 Task: Create a due date automation trigger when advanced on, on the monday of the week before a card is due add dates due in less than 1 days at 11:00 AM.
Action: Mouse moved to (1102, 92)
Screenshot: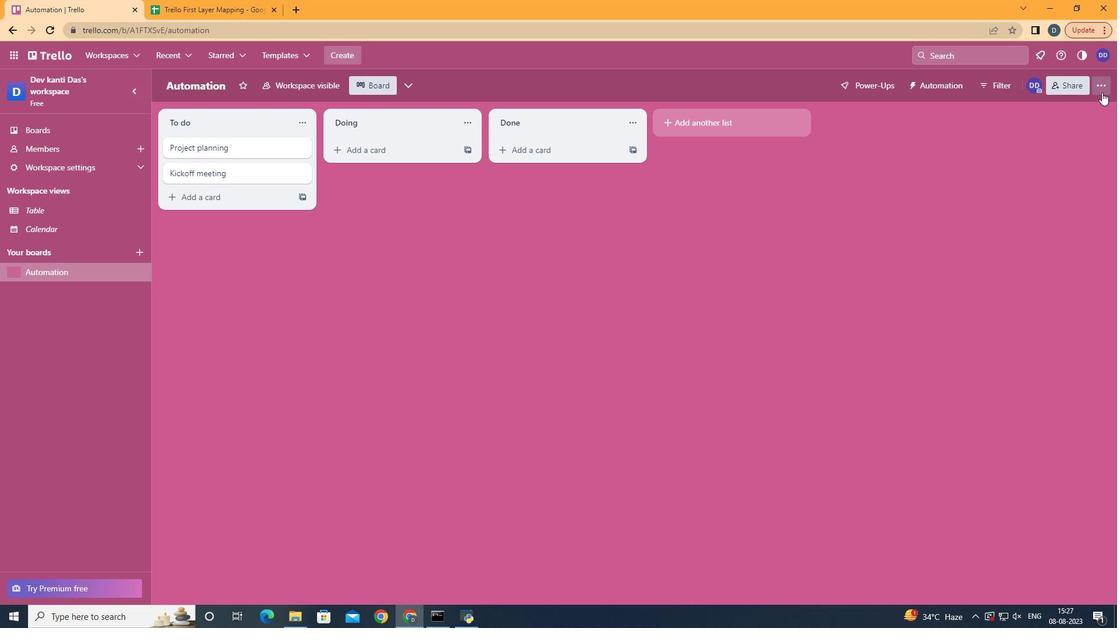 
Action: Mouse pressed left at (1102, 92)
Screenshot: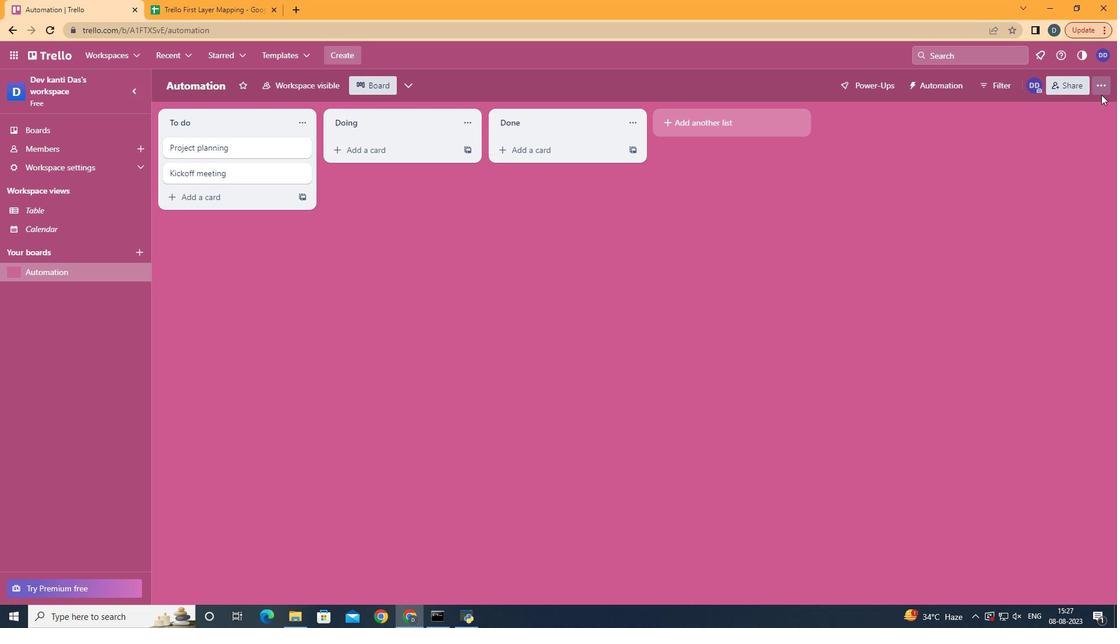 
Action: Mouse moved to (1042, 236)
Screenshot: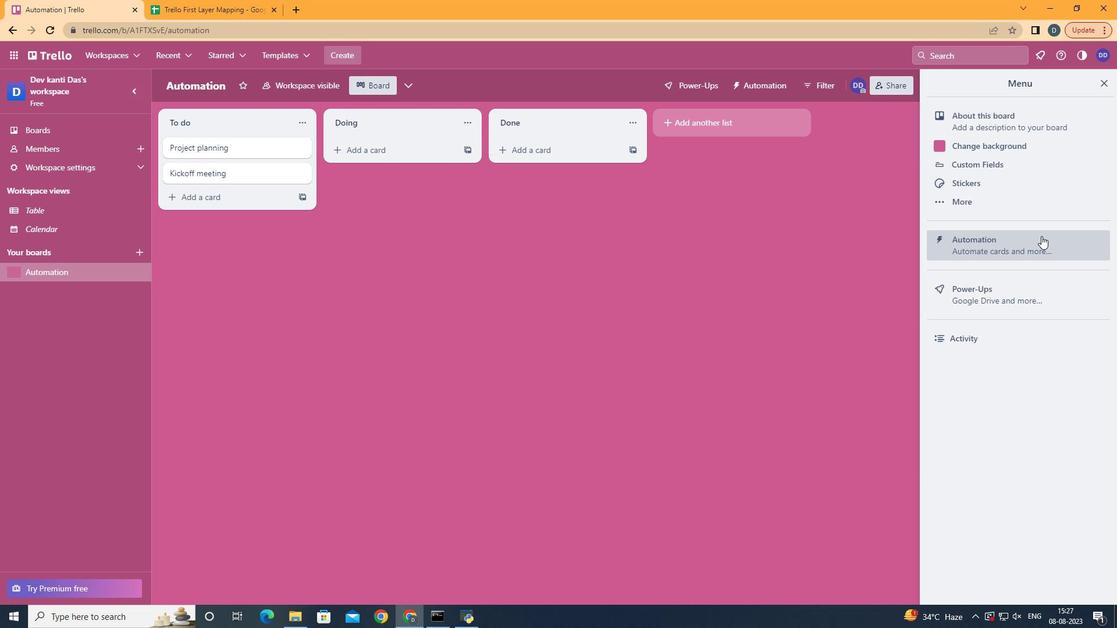 
Action: Mouse pressed left at (1042, 236)
Screenshot: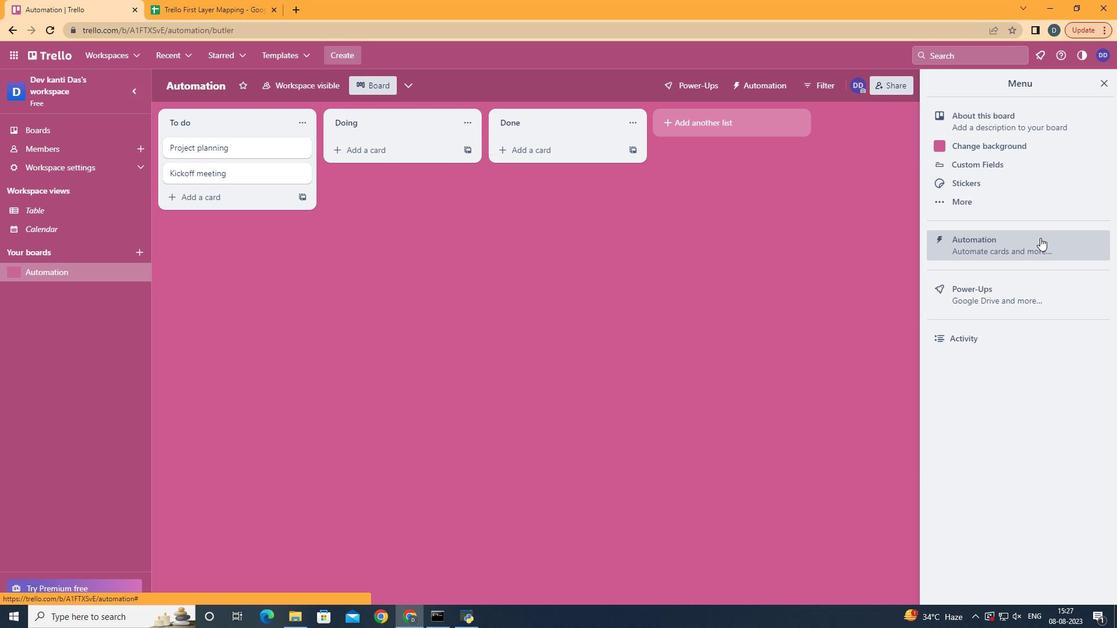 
Action: Mouse moved to (203, 242)
Screenshot: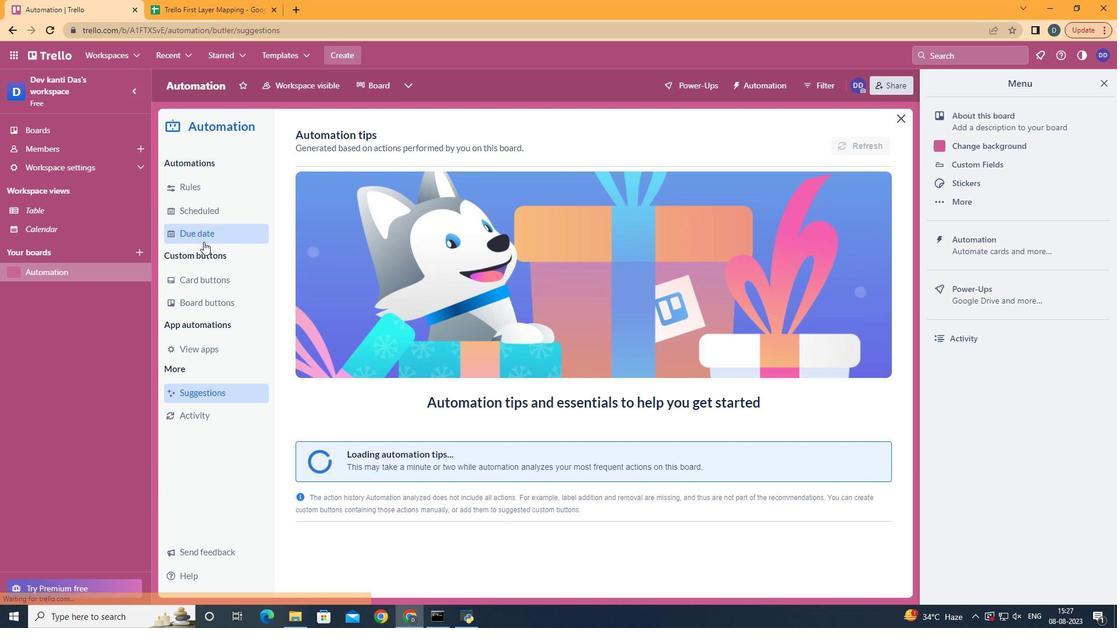 
Action: Mouse pressed left at (203, 242)
Screenshot: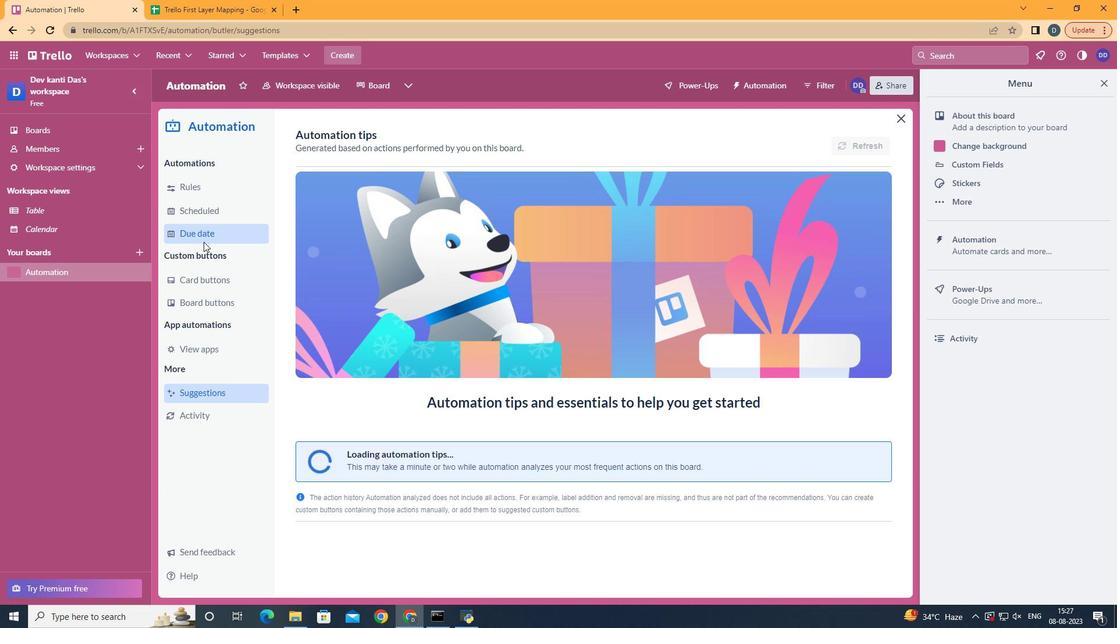 
Action: Mouse moved to (812, 138)
Screenshot: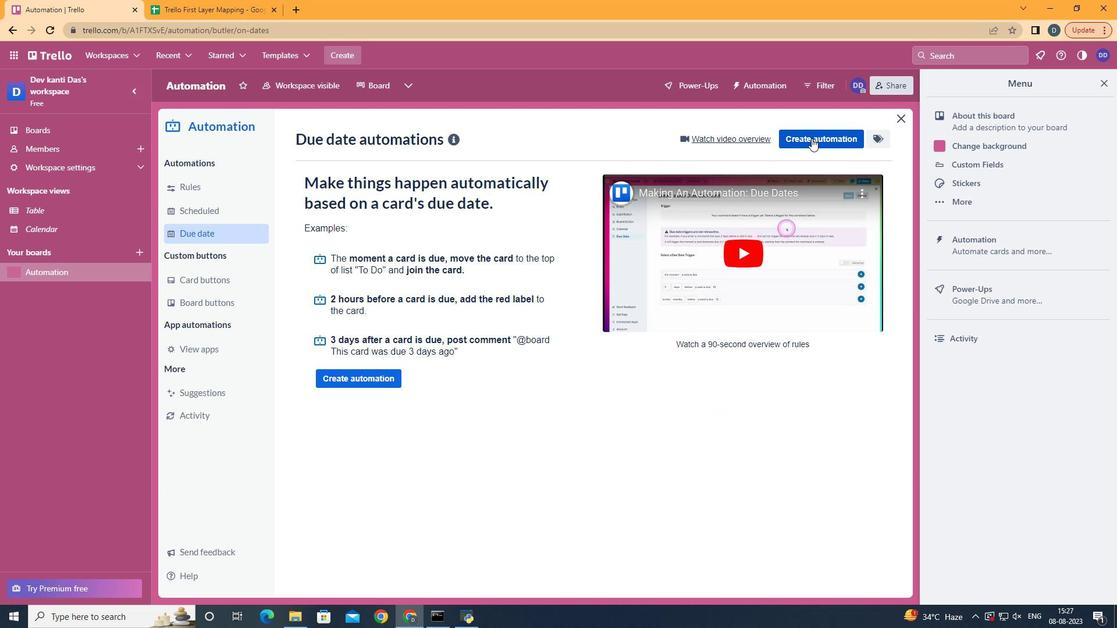 
Action: Mouse pressed left at (812, 138)
Screenshot: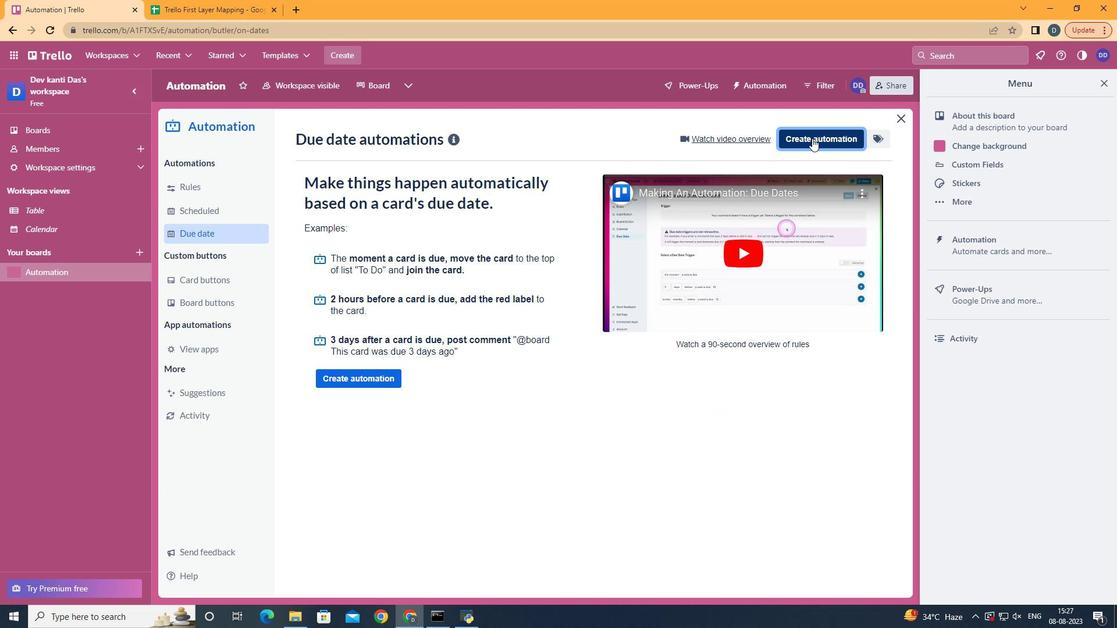 
Action: Mouse moved to (604, 249)
Screenshot: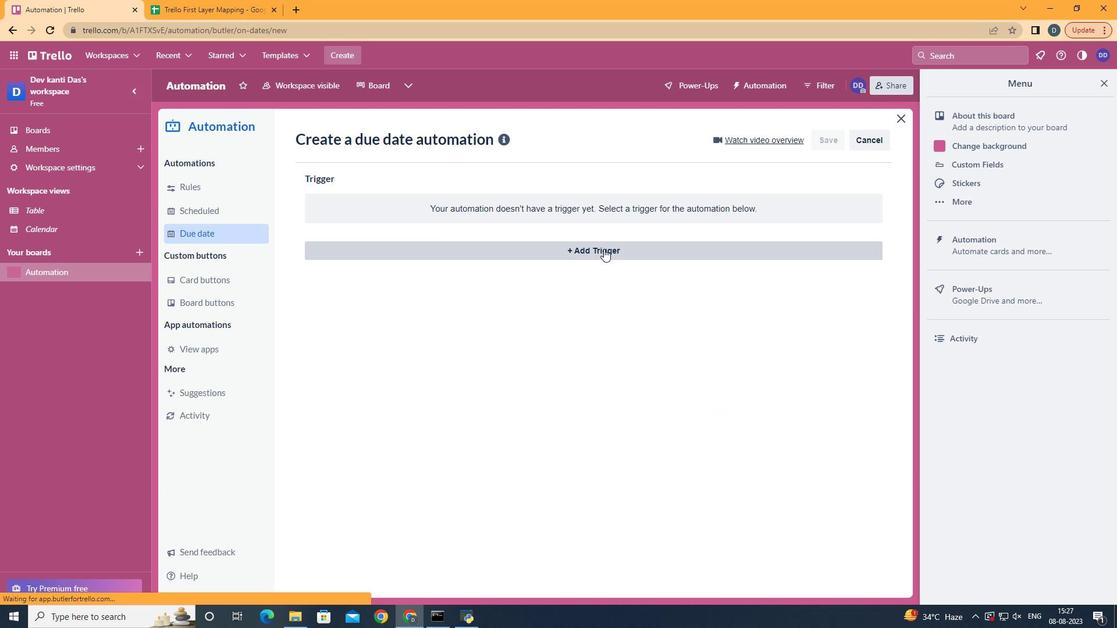 
Action: Mouse pressed left at (604, 249)
Screenshot: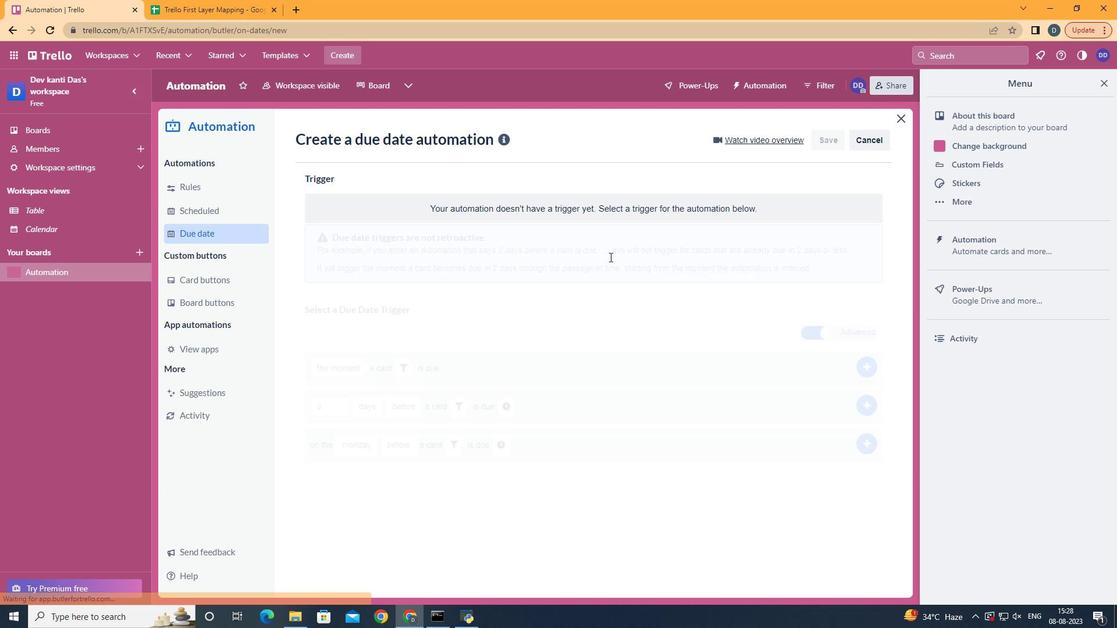 
Action: Mouse moved to (404, 564)
Screenshot: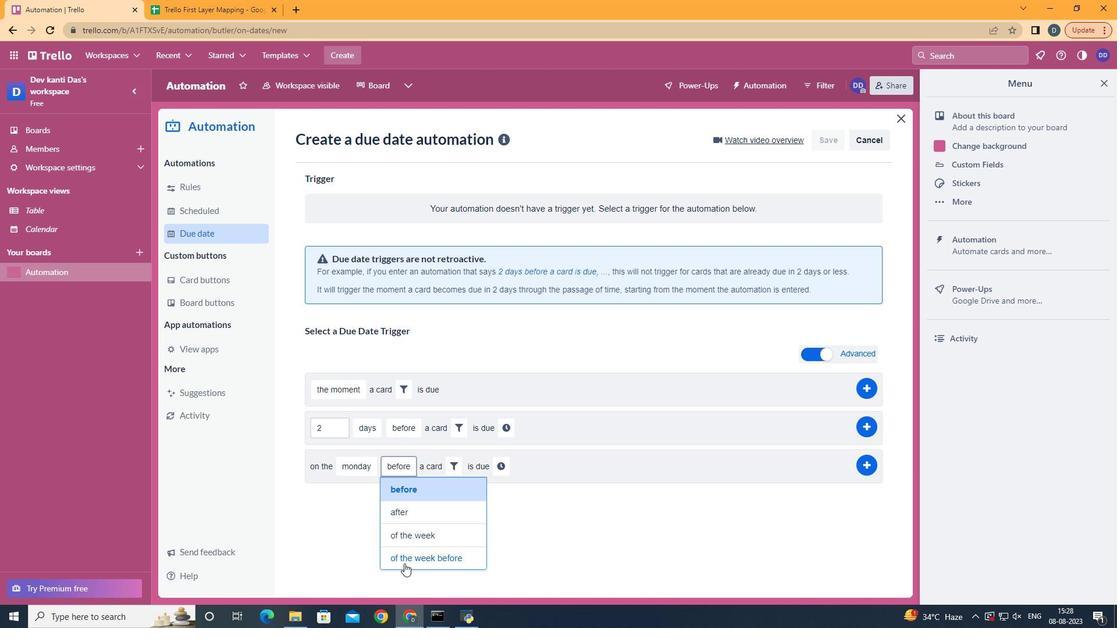 
Action: Mouse pressed left at (404, 564)
Screenshot: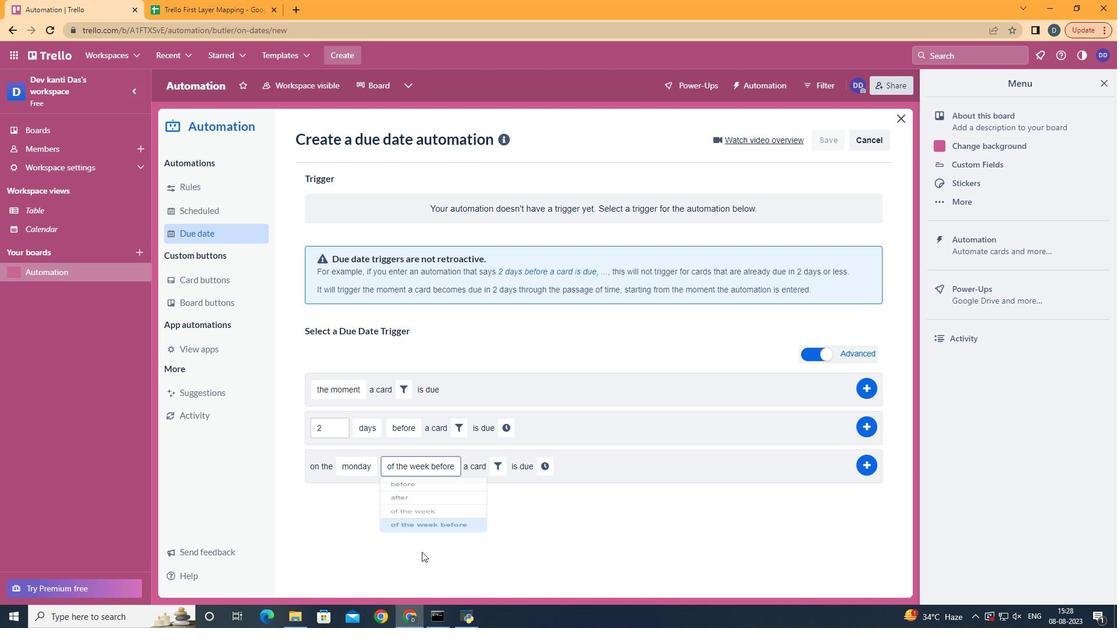 
Action: Mouse moved to (501, 468)
Screenshot: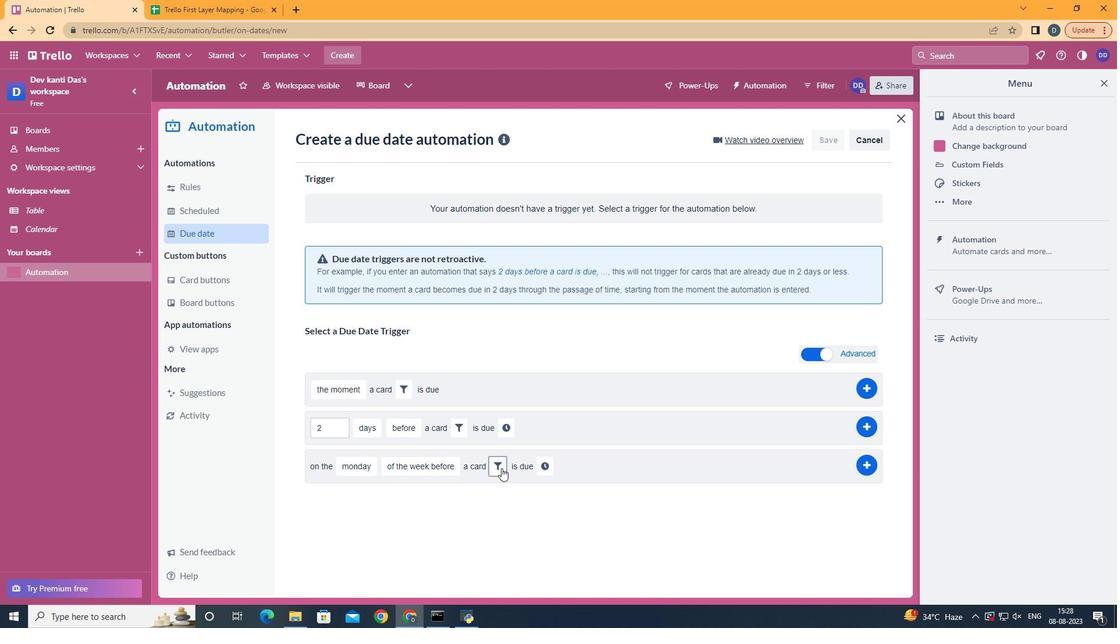 
Action: Mouse pressed left at (501, 468)
Screenshot: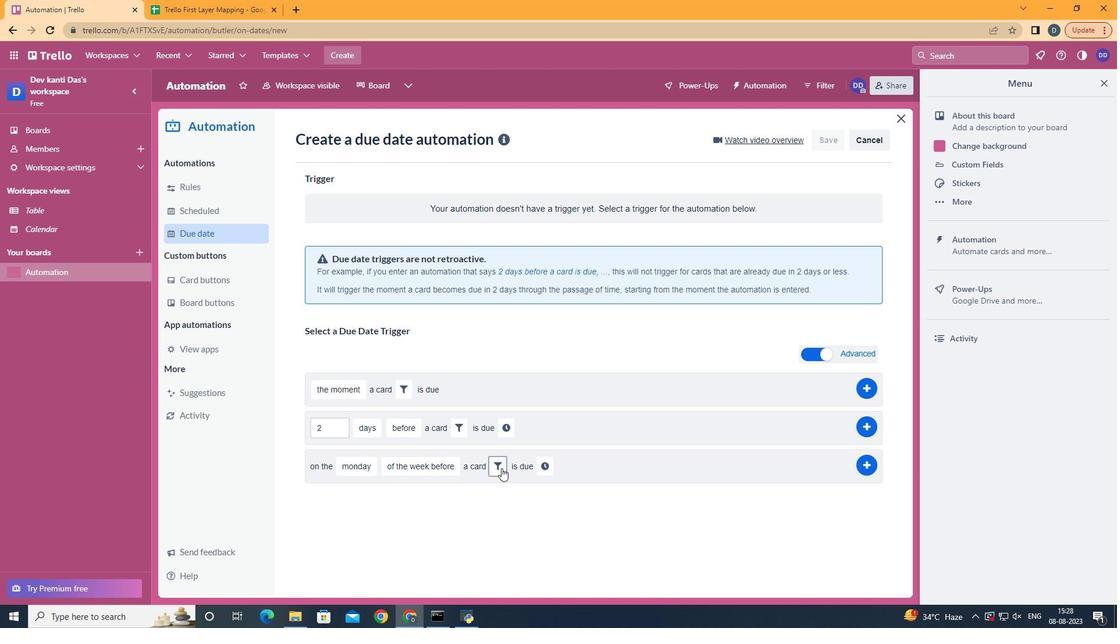 
Action: Mouse moved to (560, 502)
Screenshot: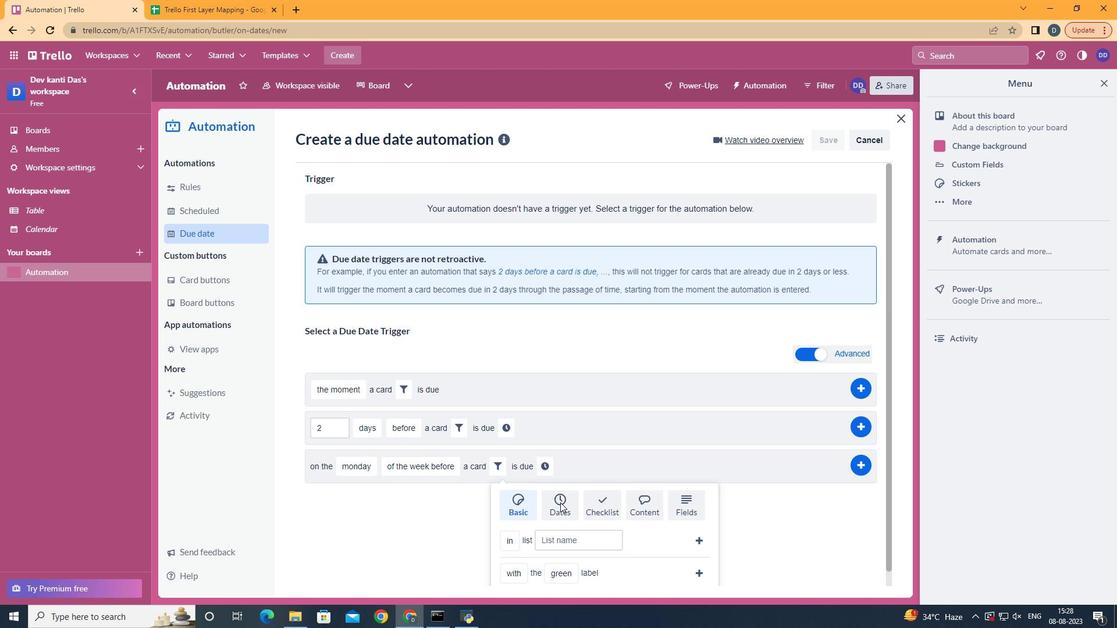 
Action: Mouse pressed left at (560, 502)
Screenshot: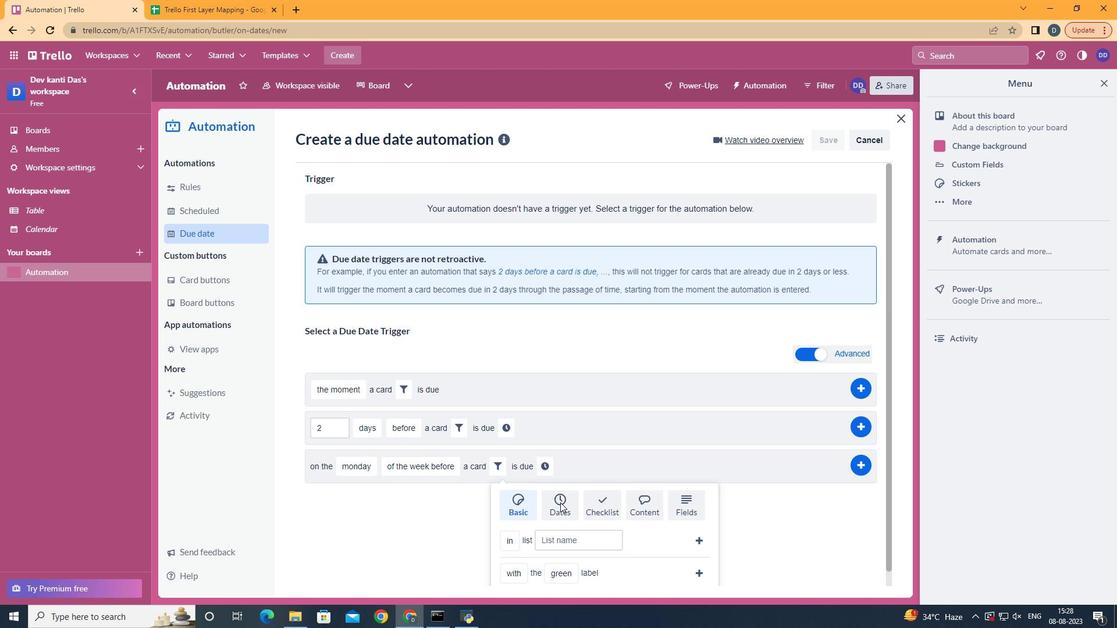 
Action: Mouse moved to (565, 504)
Screenshot: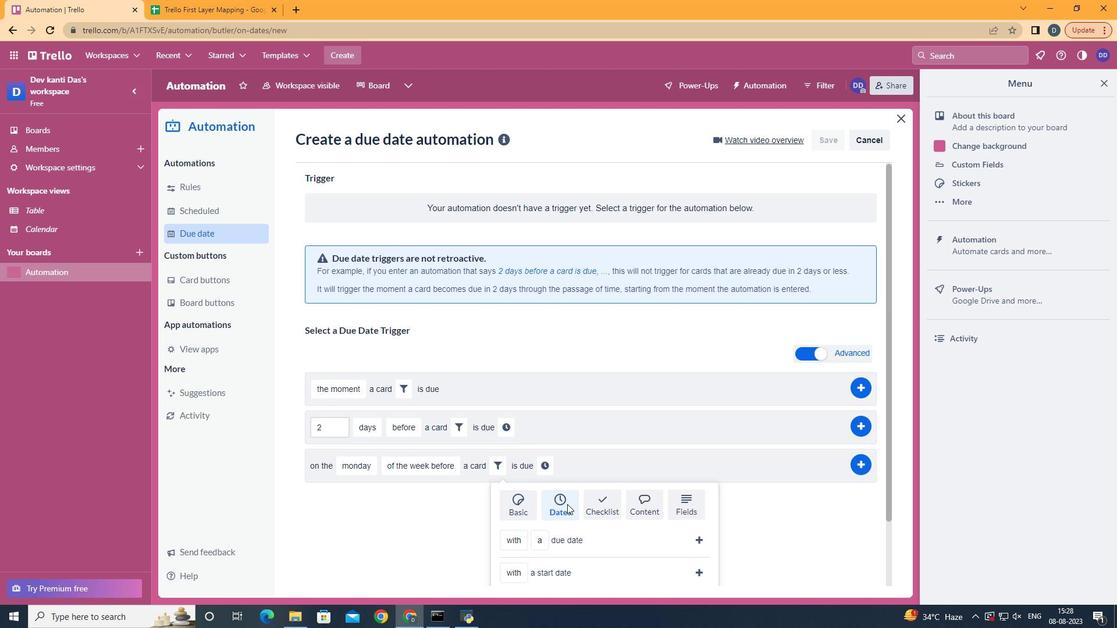 
Action: Mouse scrolled (565, 503) with delta (0, 0)
Screenshot: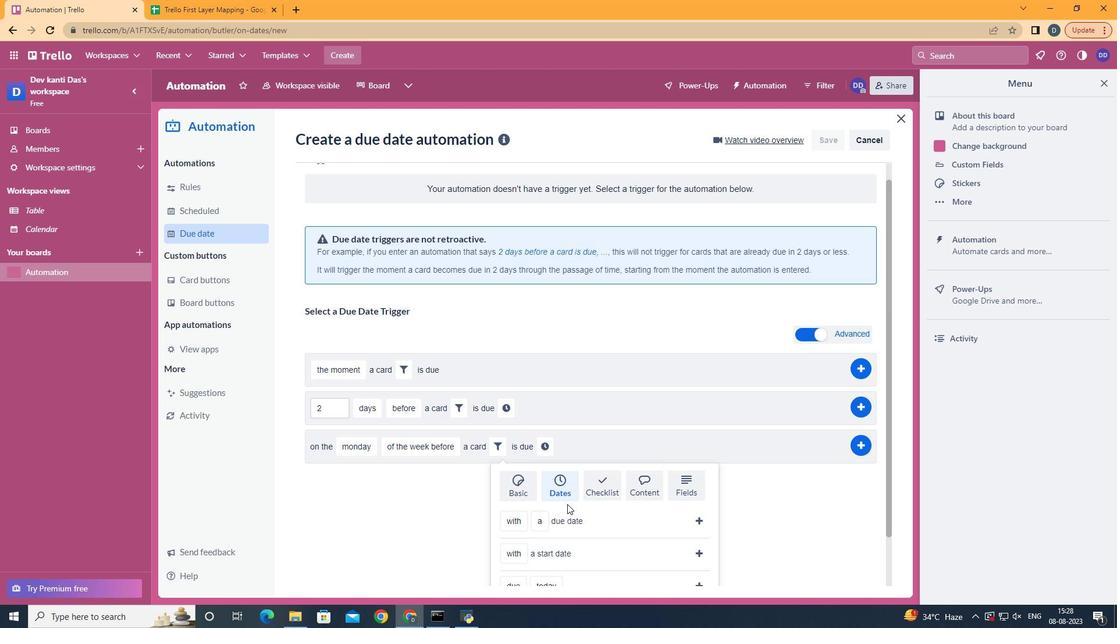 
Action: Mouse scrolled (565, 503) with delta (0, 0)
Screenshot: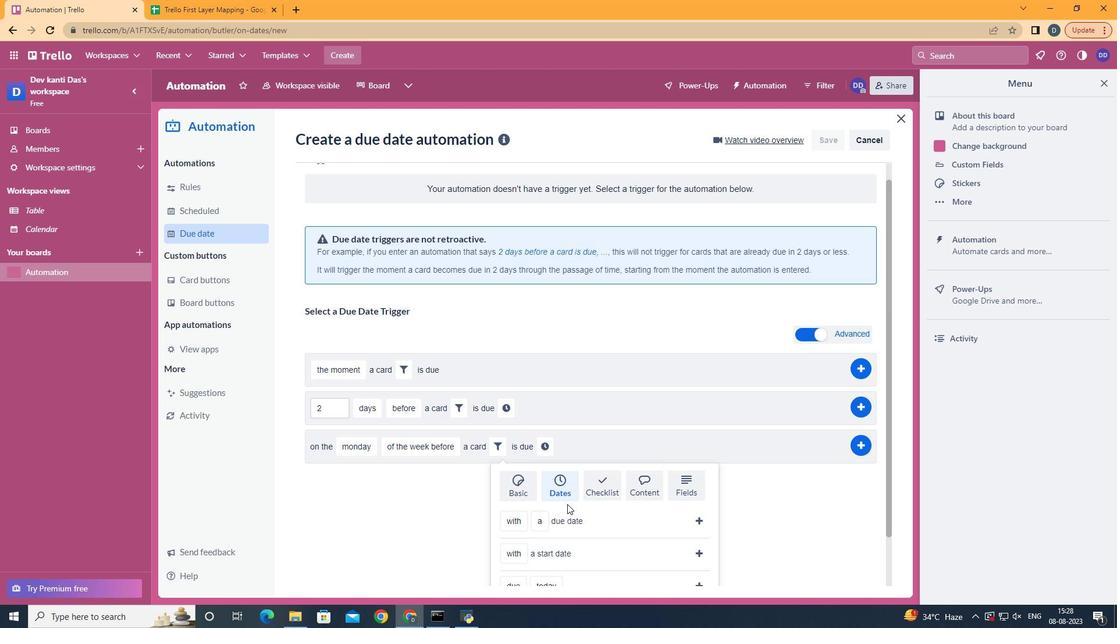 
Action: Mouse scrolled (565, 503) with delta (0, 0)
Screenshot: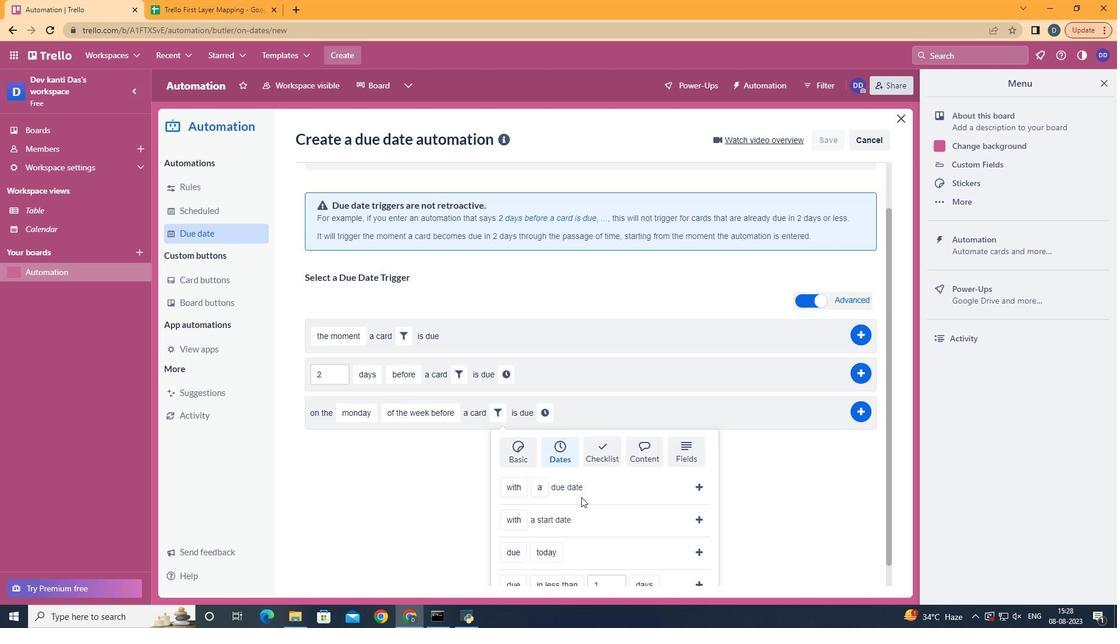 
Action: Mouse moved to (567, 504)
Screenshot: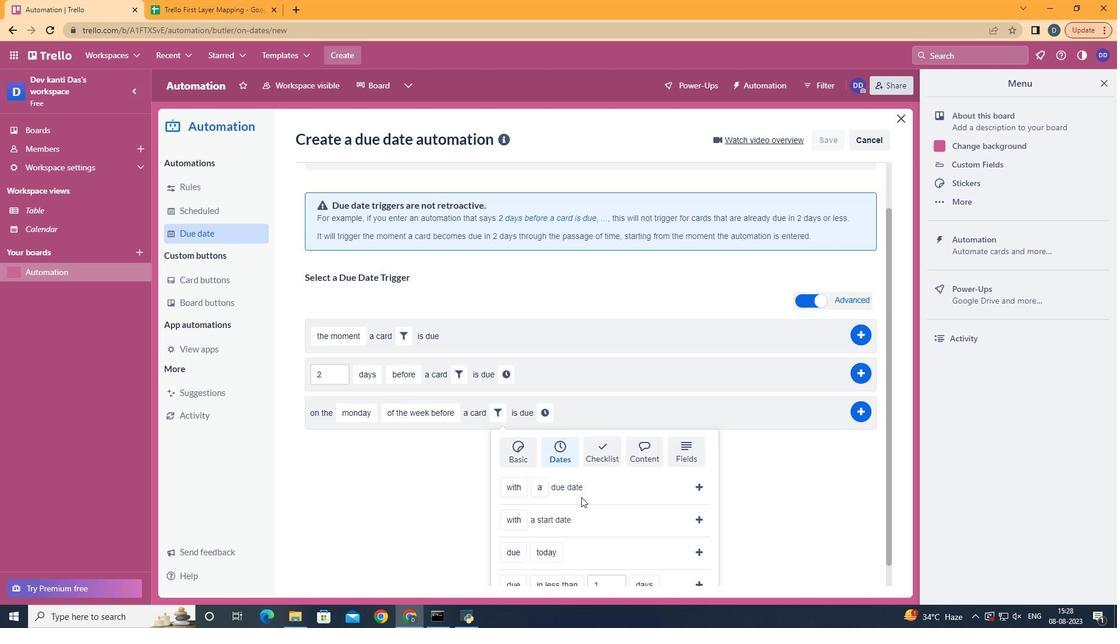 
Action: Mouse scrolled (567, 504) with delta (0, 0)
Screenshot: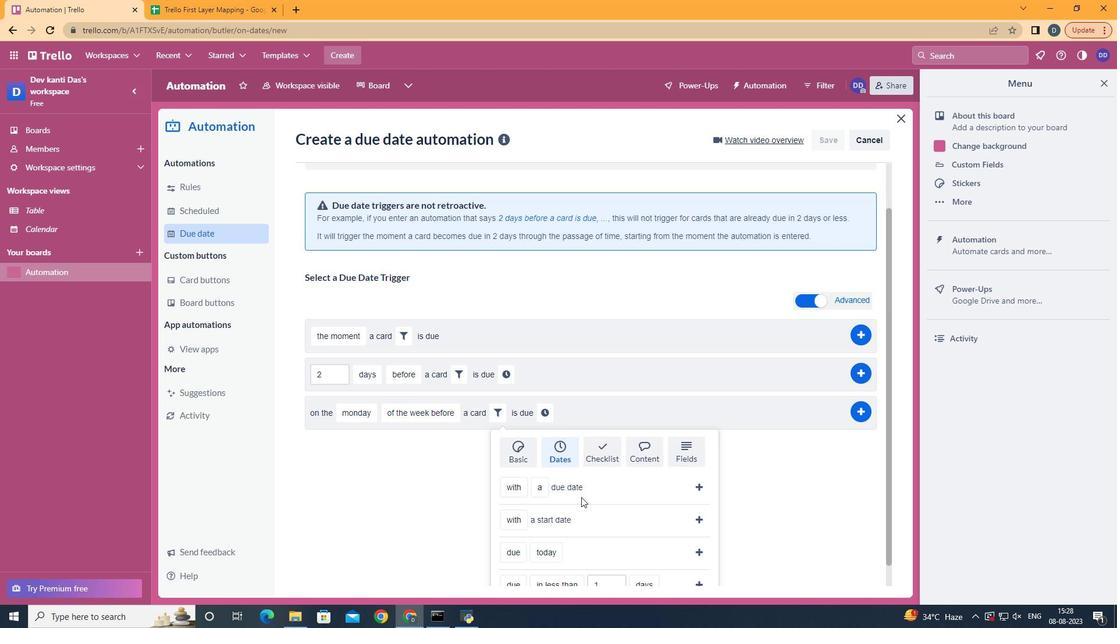 
Action: Mouse moved to (567, 504)
Screenshot: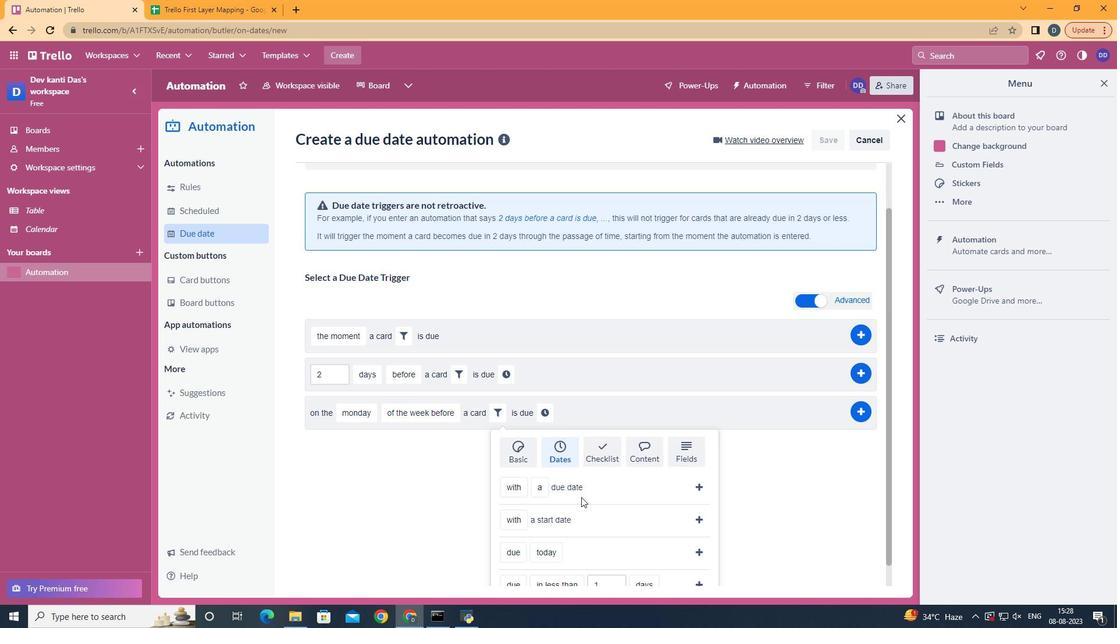 
Action: Mouse scrolled (567, 504) with delta (0, 0)
Screenshot: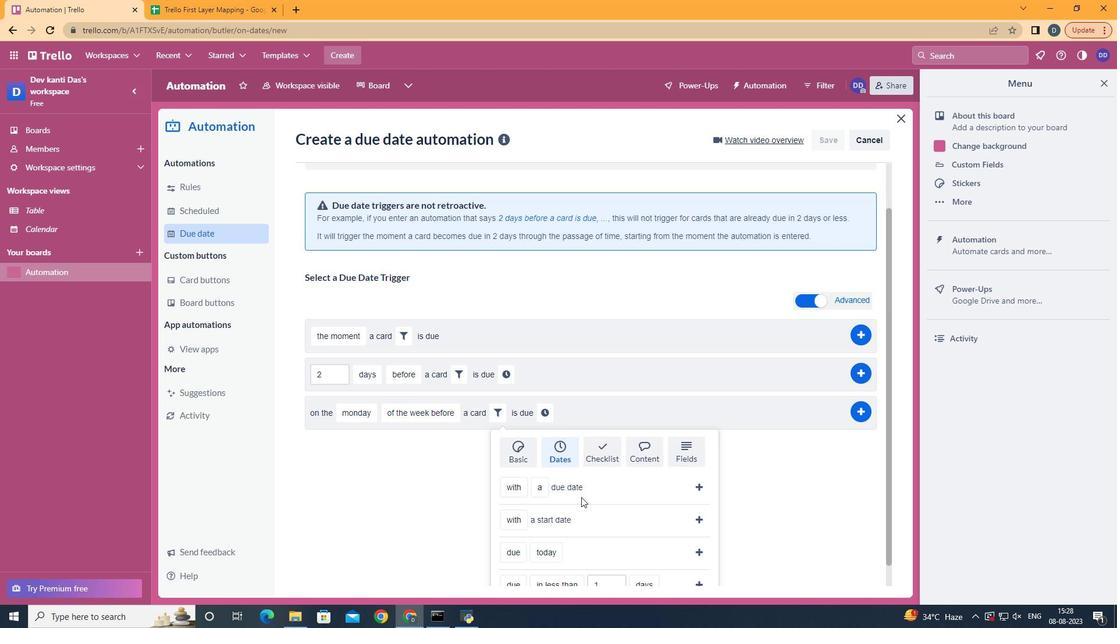 
Action: Mouse moved to (523, 514)
Screenshot: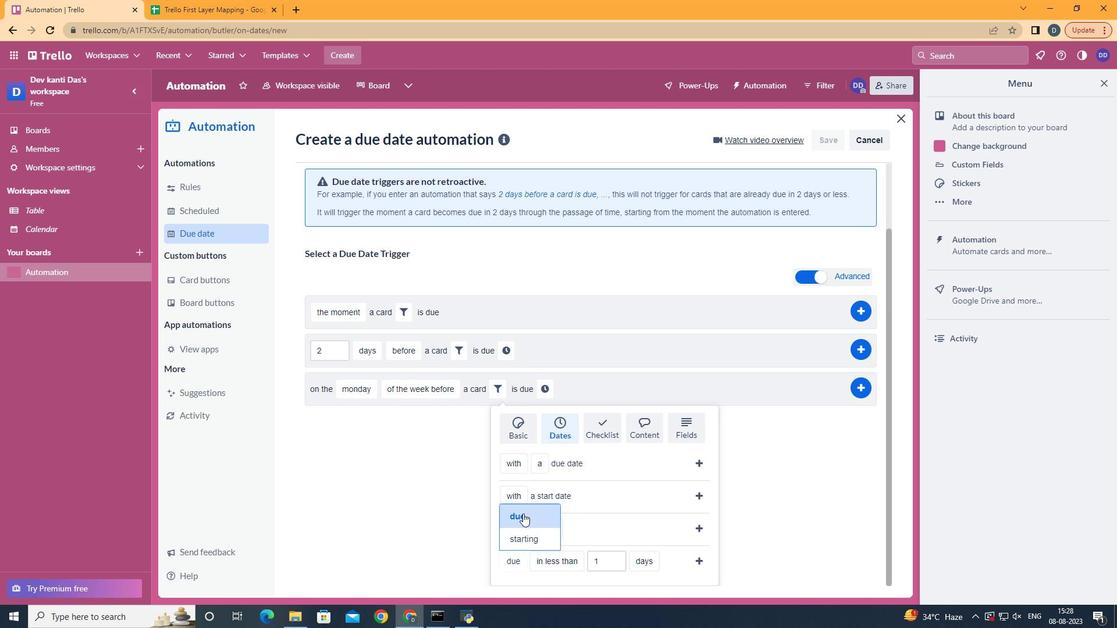 
Action: Mouse pressed left at (523, 514)
Screenshot: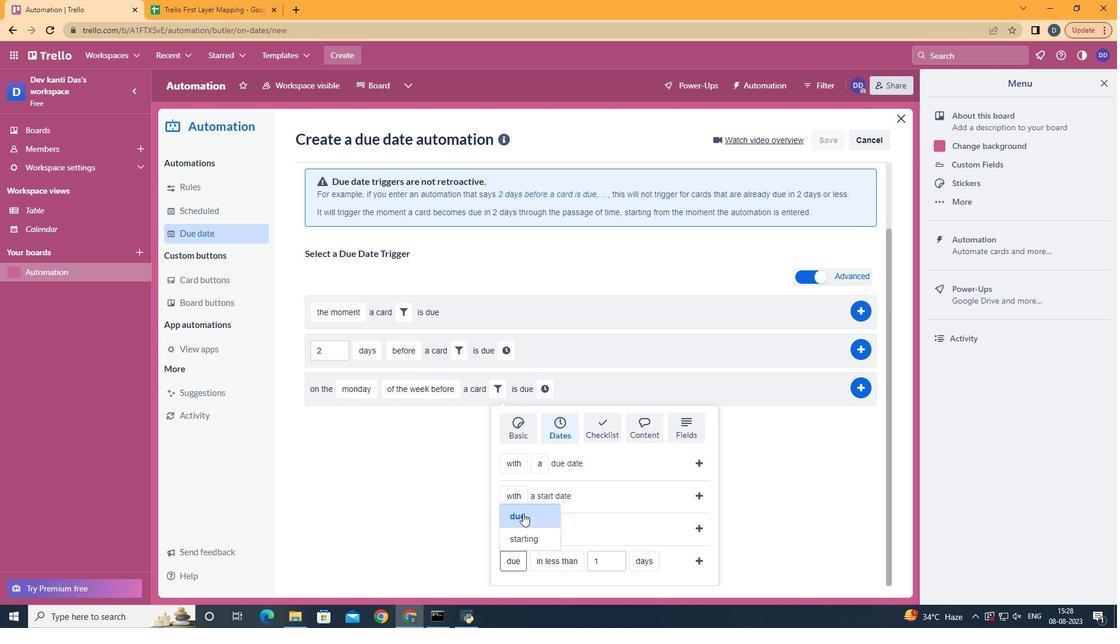 
Action: Mouse moved to (571, 452)
Screenshot: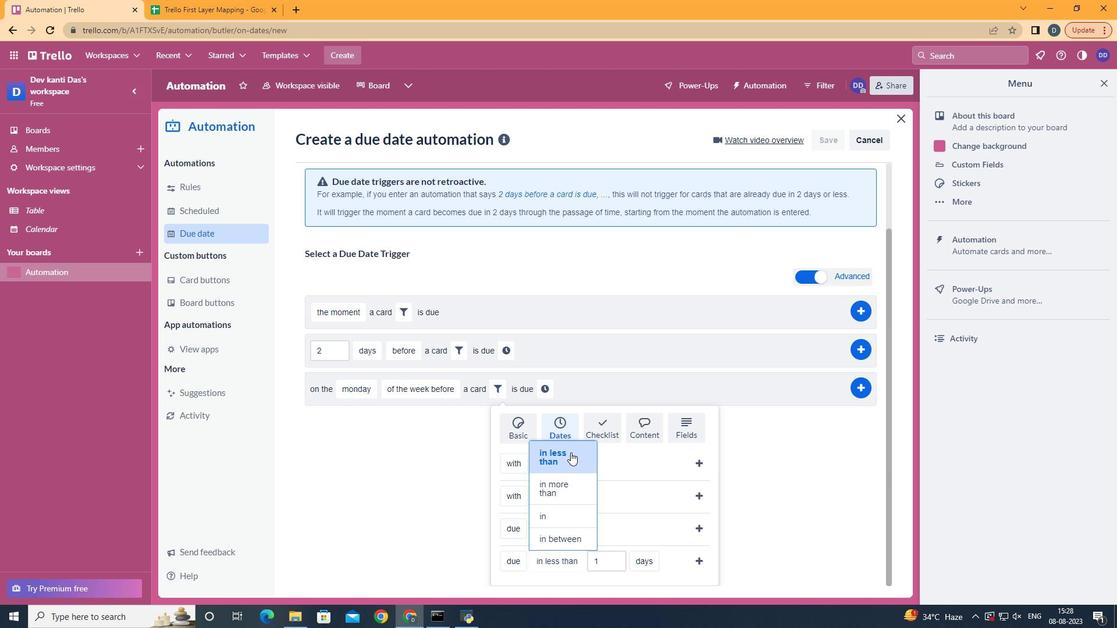 
Action: Mouse pressed left at (571, 452)
Screenshot: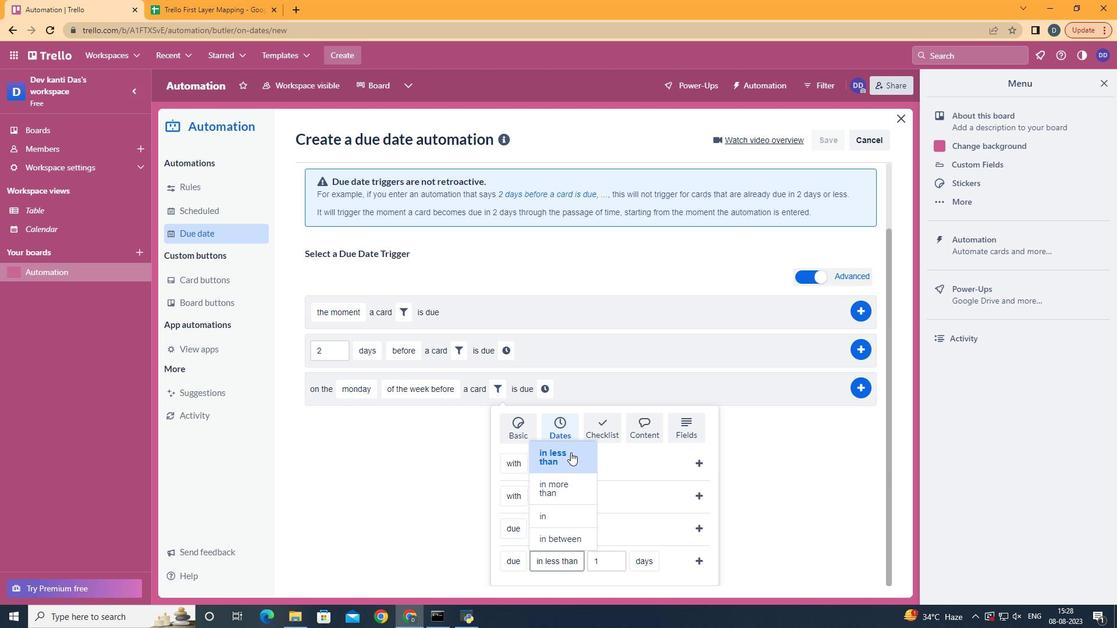 
Action: Mouse moved to (656, 512)
Screenshot: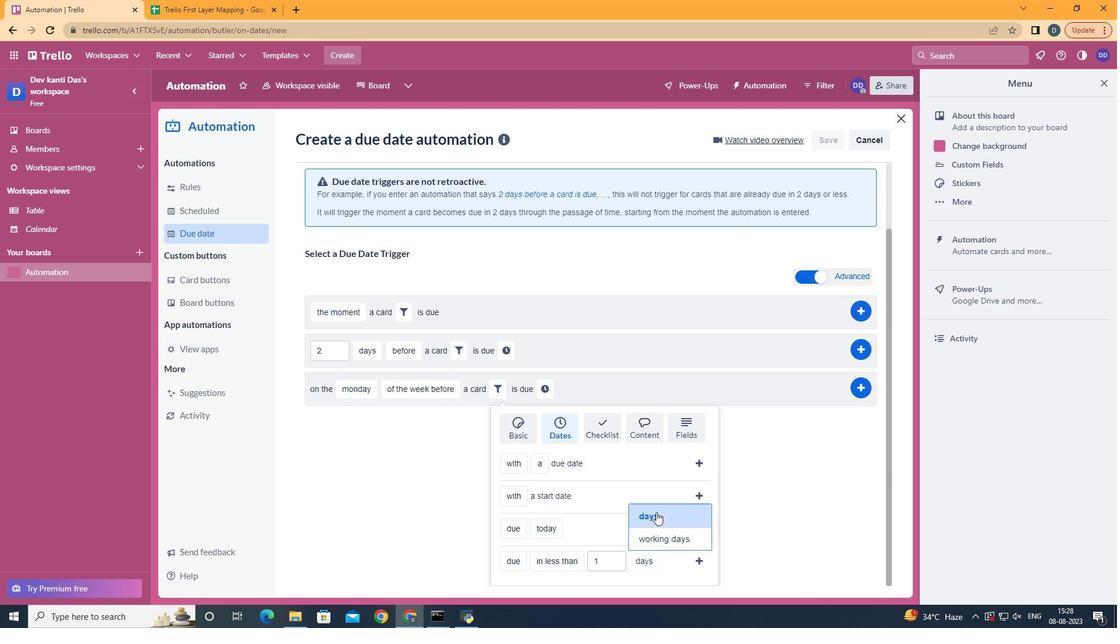 
Action: Mouse pressed left at (656, 512)
Screenshot: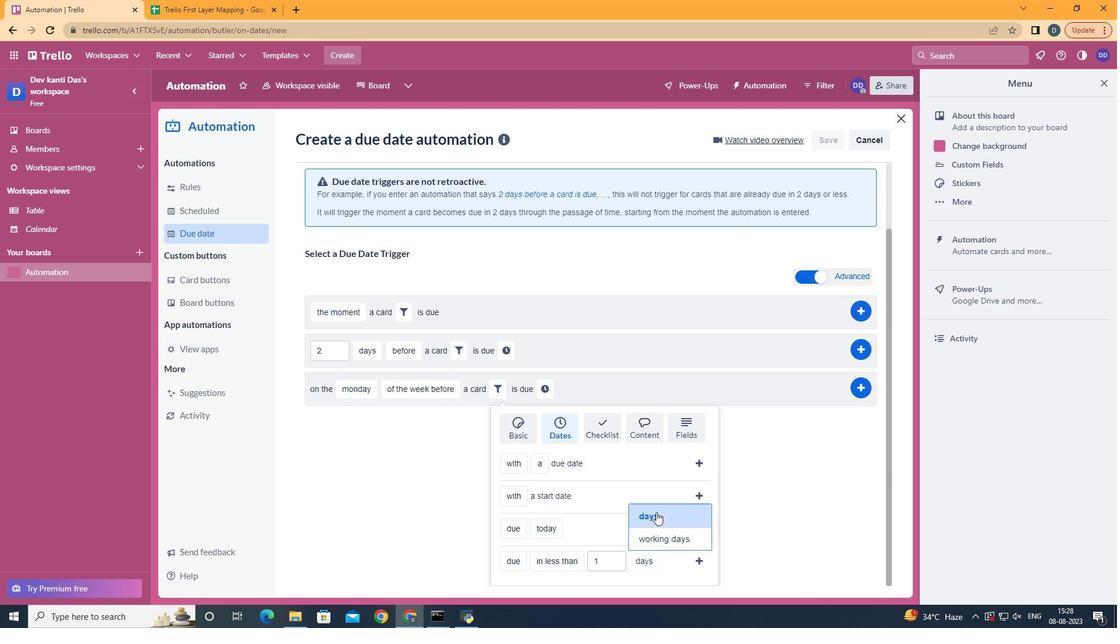 
Action: Mouse moved to (699, 556)
Screenshot: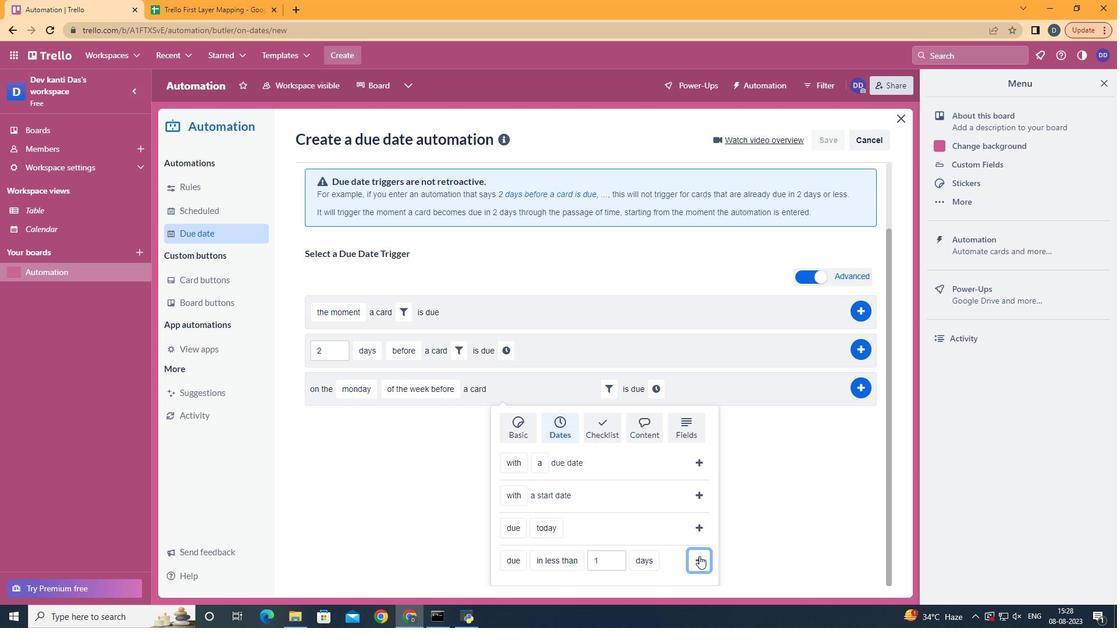 
Action: Mouse pressed left at (699, 556)
Screenshot: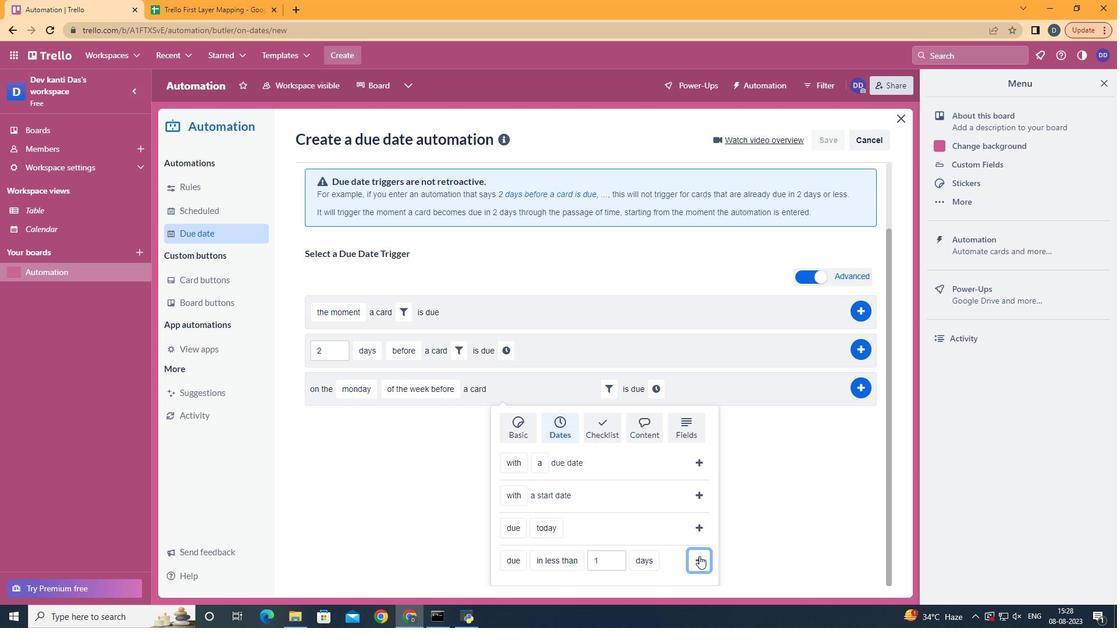 
Action: Mouse moved to (661, 470)
Screenshot: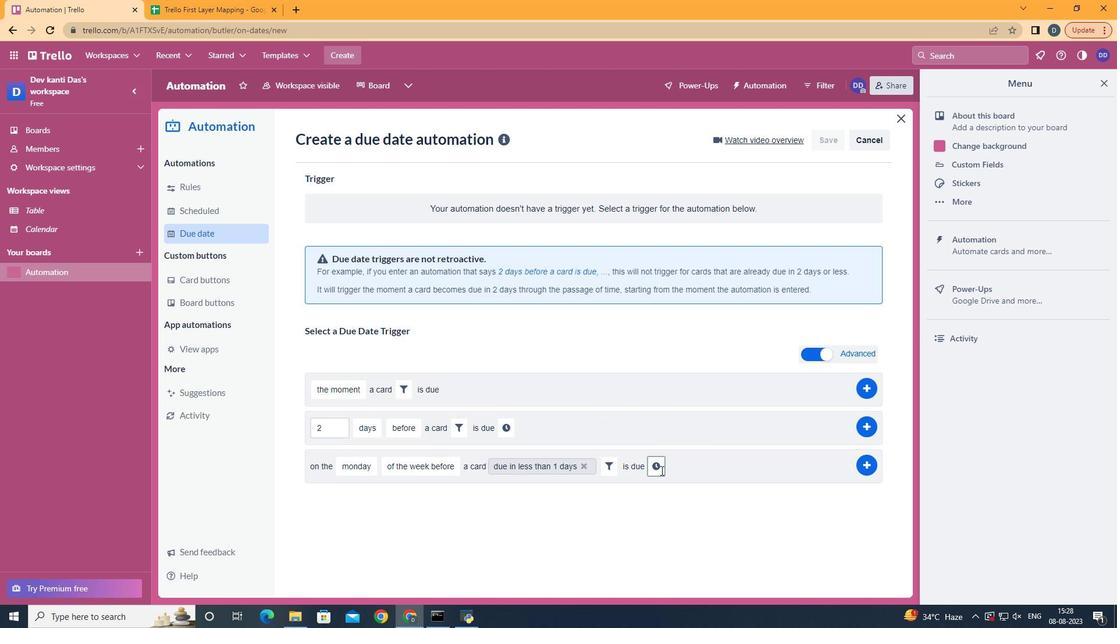 
Action: Mouse pressed left at (661, 470)
Screenshot: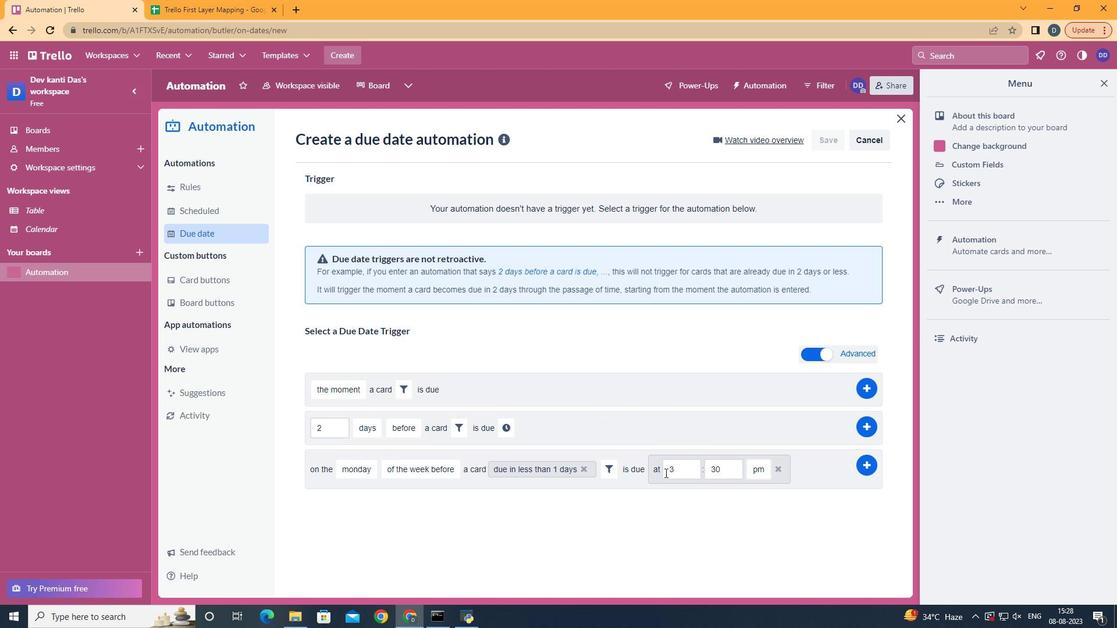 
Action: Mouse moved to (682, 473)
Screenshot: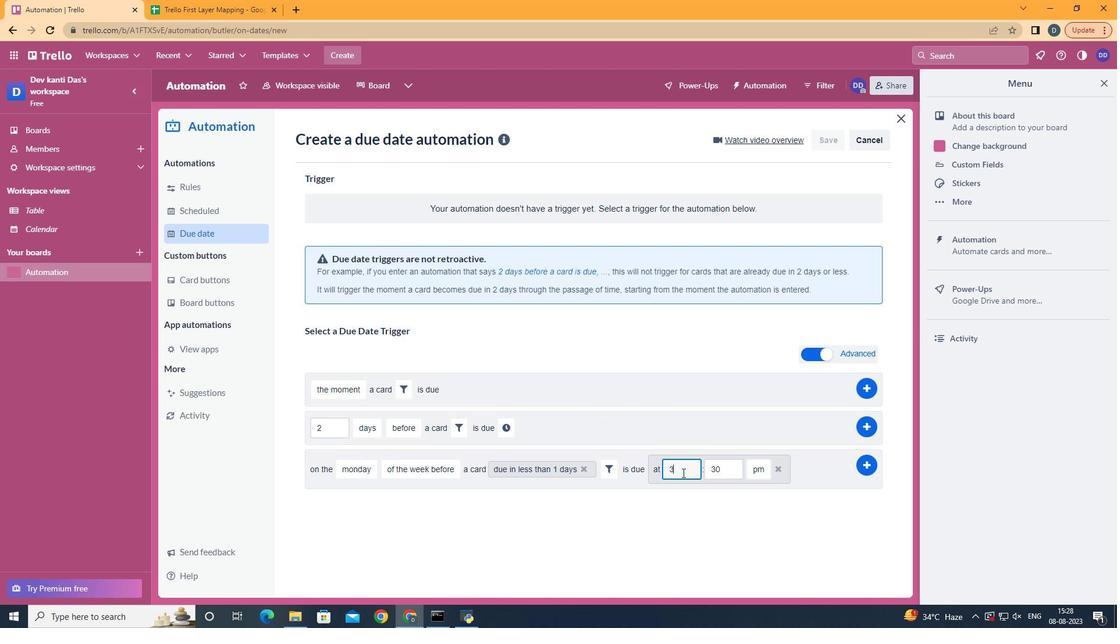 
Action: Mouse pressed left at (682, 473)
Screenshot: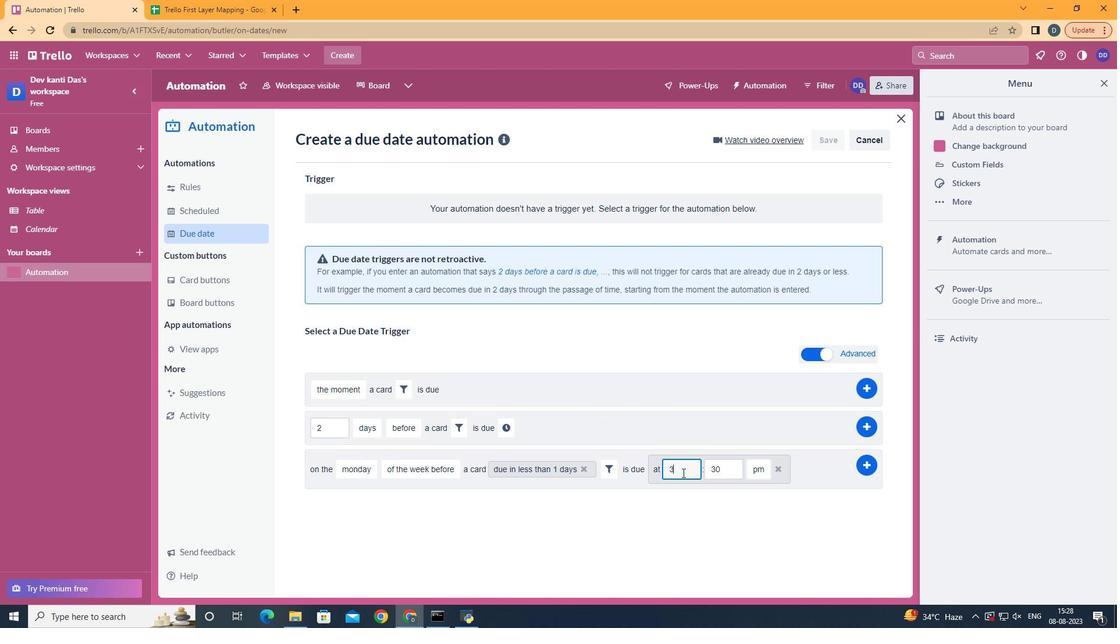 
Action: Mouse moved to (684, 472)
Screenshot: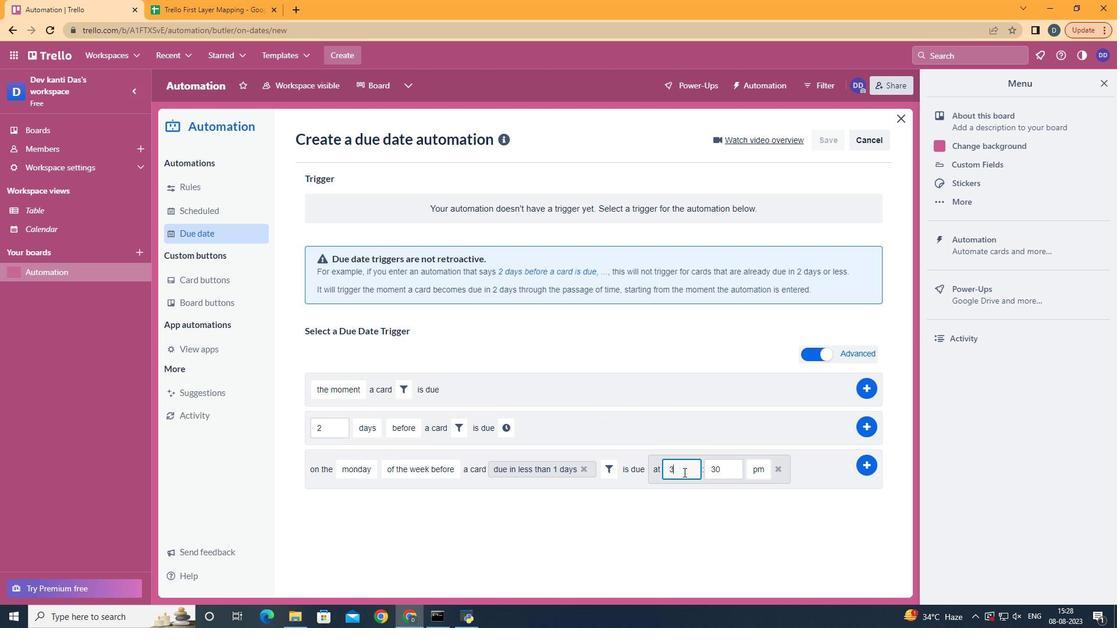 
Action: Key pressed <Key.backspace>11
Screenshot: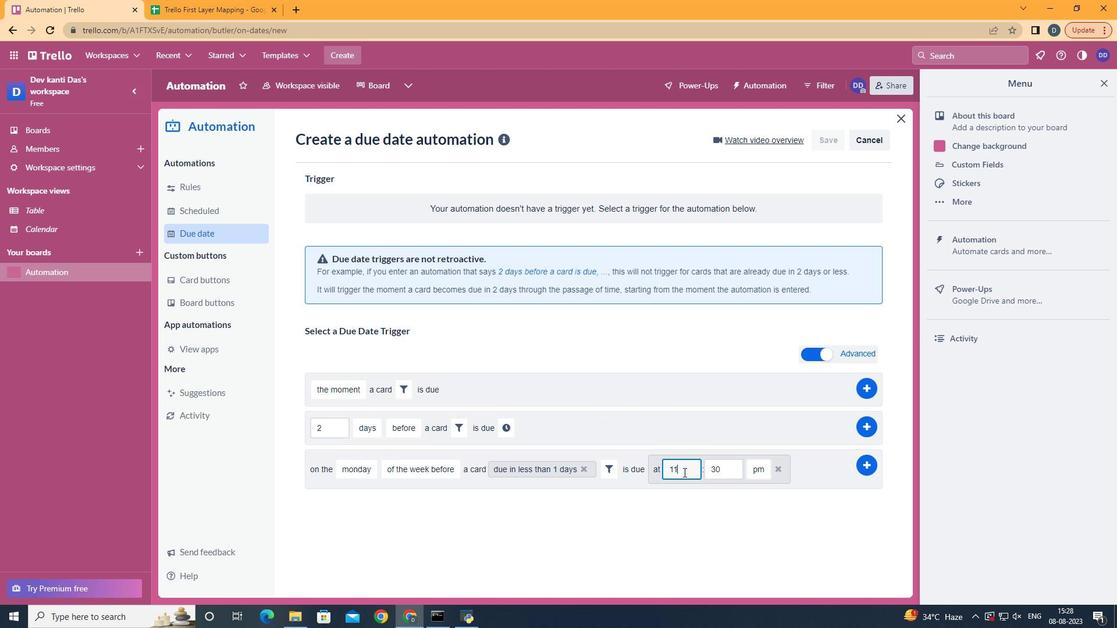 
Action: Mouse moved to (726, 470)
Screenshot: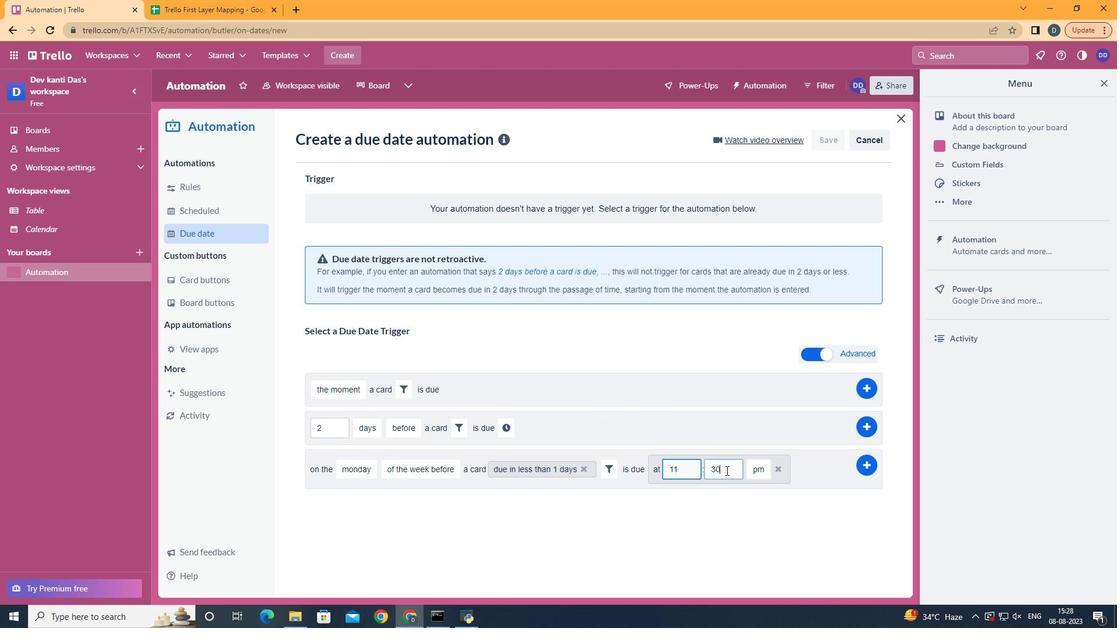 
Action: Mouse pressed left at (726, 470)
Screenshot: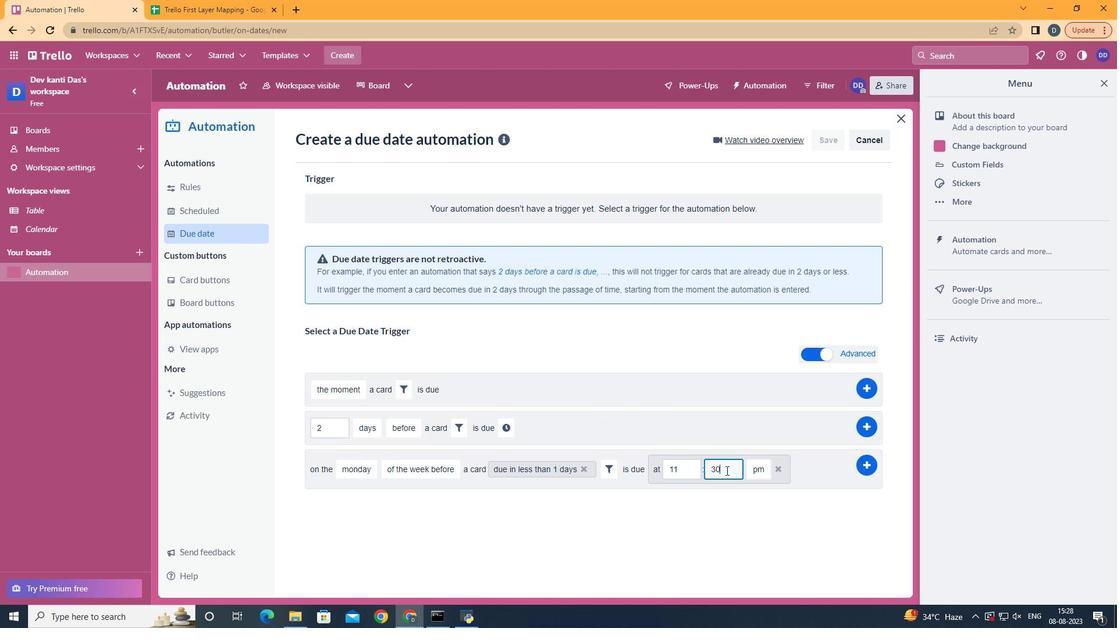 
Action: Key pressed <Key.backspace><Key.backspace>00
Screenshot: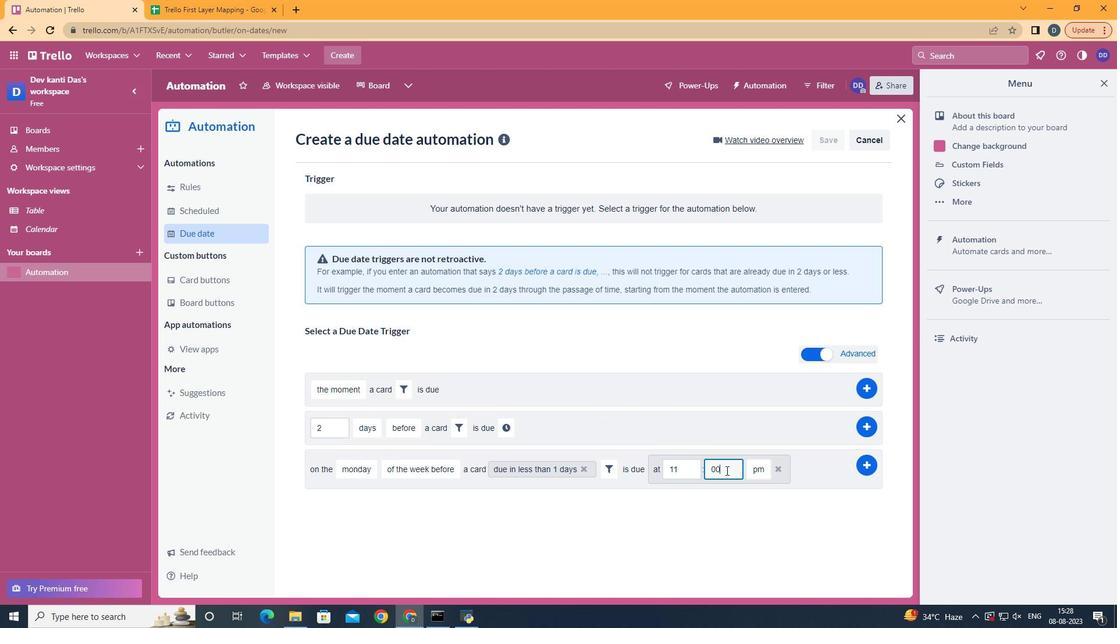 
Action: Mouse moved to (761, 484)
Screenshot: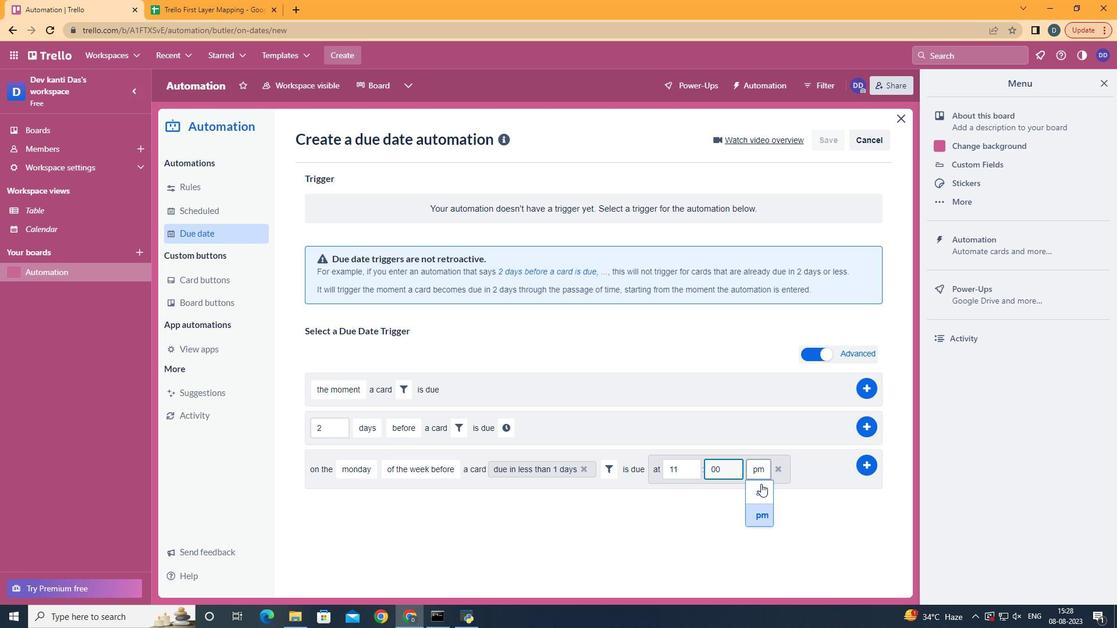 
Action: Mouse pressed left at (761, 484)
Screenshot: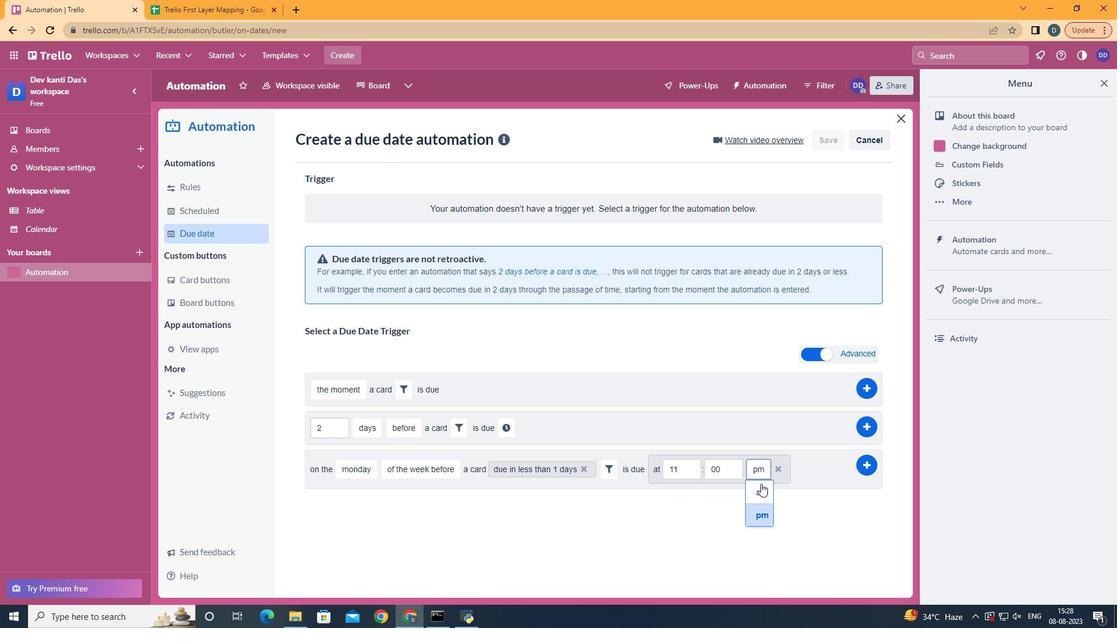 
Action: Mouse moved to (864, 461)
Screenshot: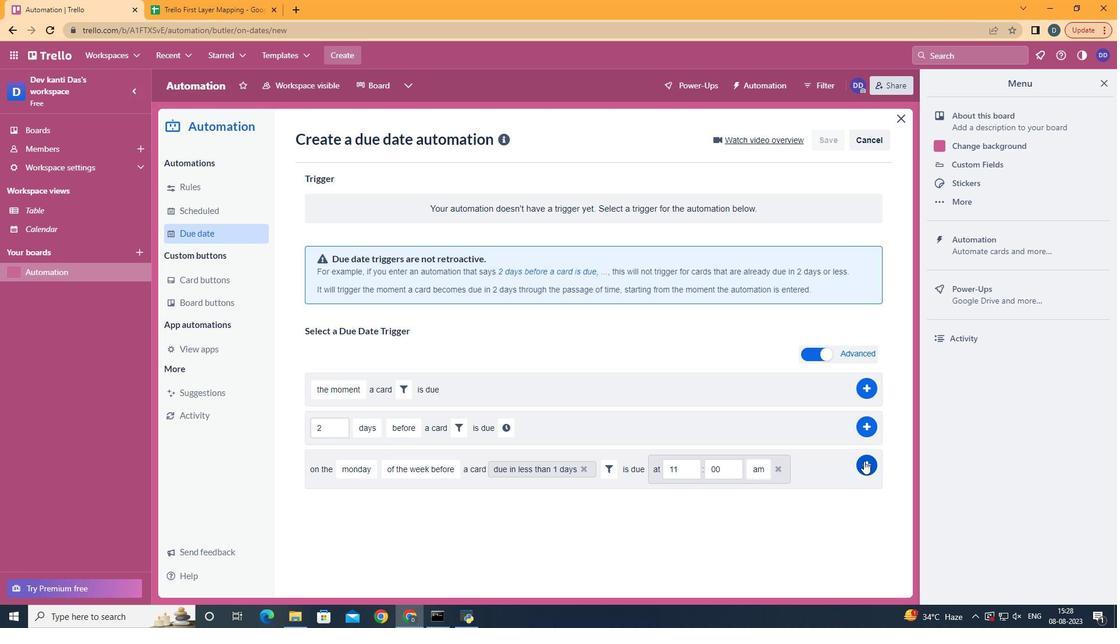 
Action: Mouse pressed left at (864, 461)
Screenshot: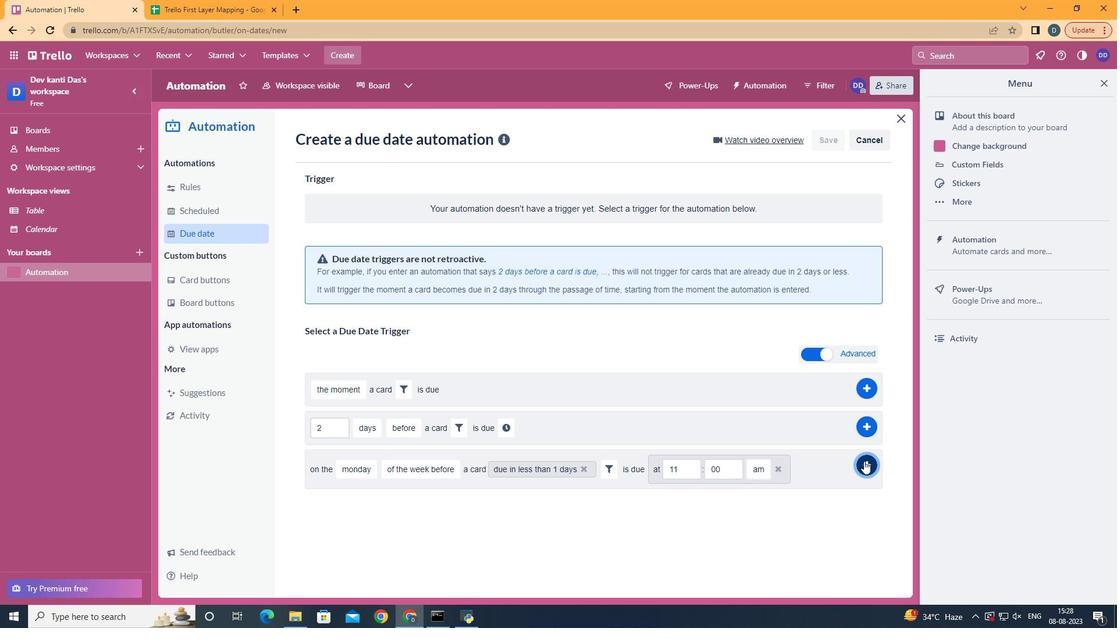 
Action: Mouse moved to (621, 253)
Screenshot: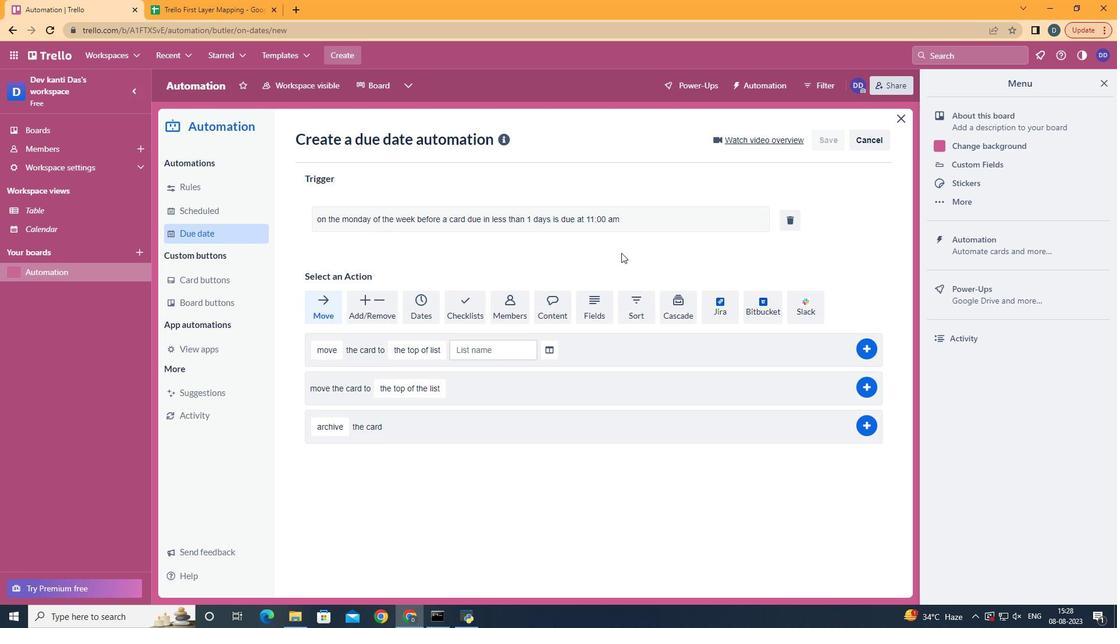 
